 Task: Create a rule when the name or the description of a card starts with text .
Action: Mouse moved to (933, 77)
Screenshot: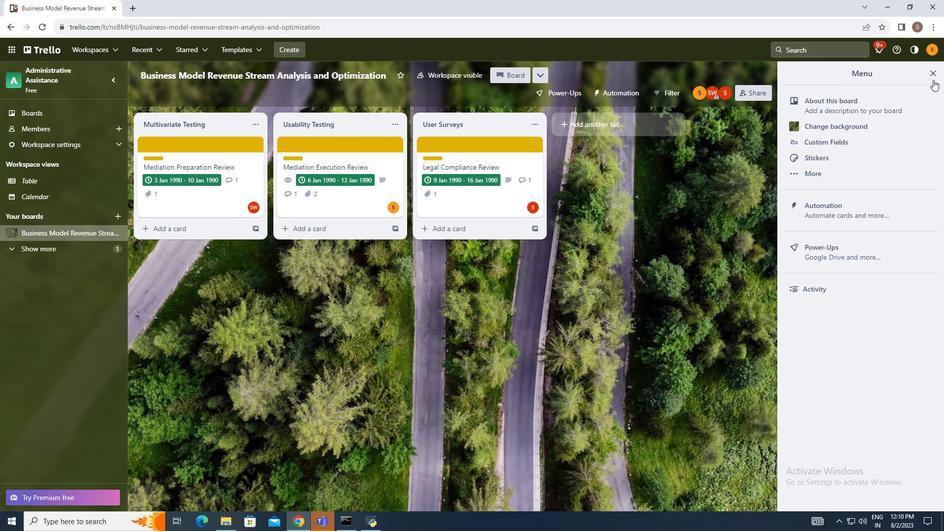 
Action: Mouse pressed left at (933, 77)
Screenshot: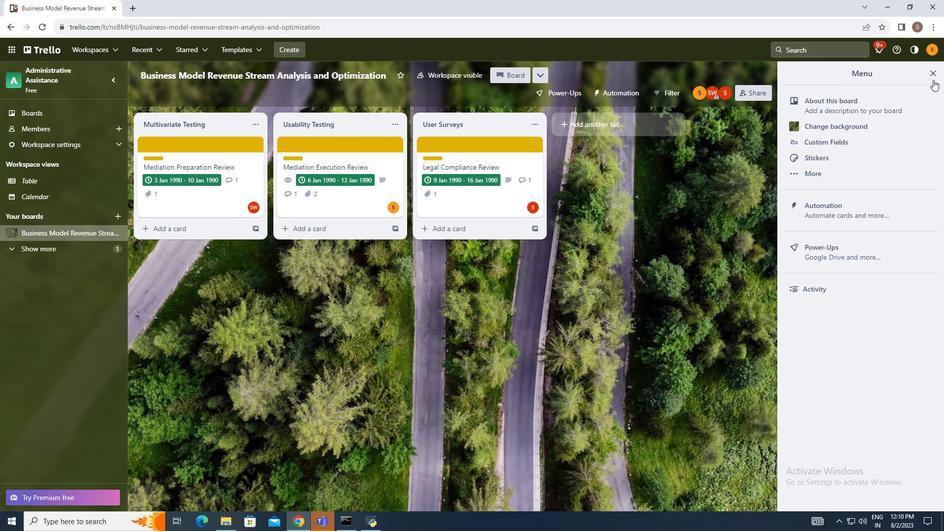 
Action: Mouse moved to (853, 202)
Screenshot: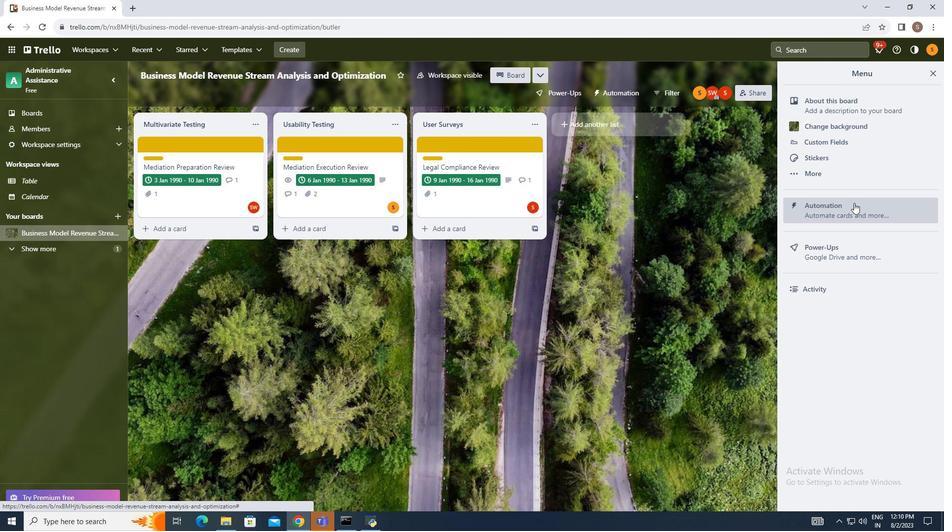 
Action: Mouse pressed left at (853, 202)
Screenshot: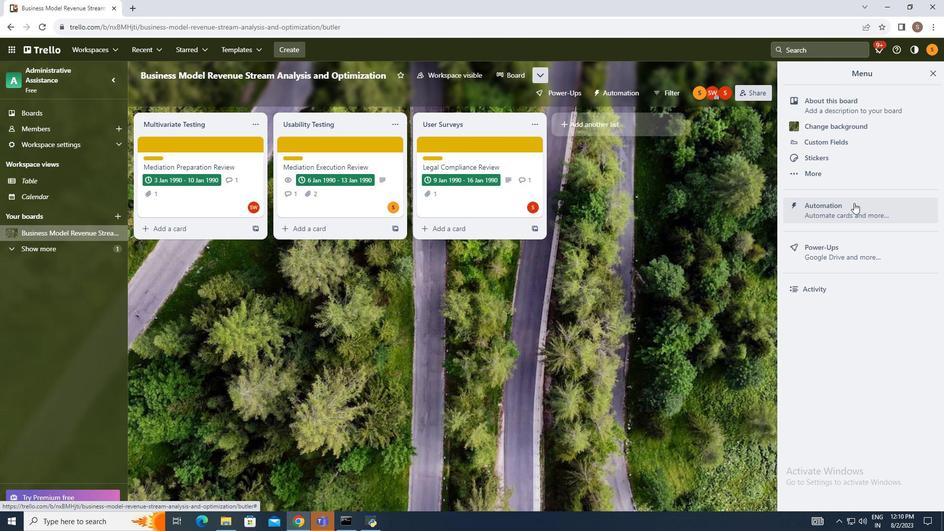 
Action: Mouse moved to (160, 177)
Screenshot: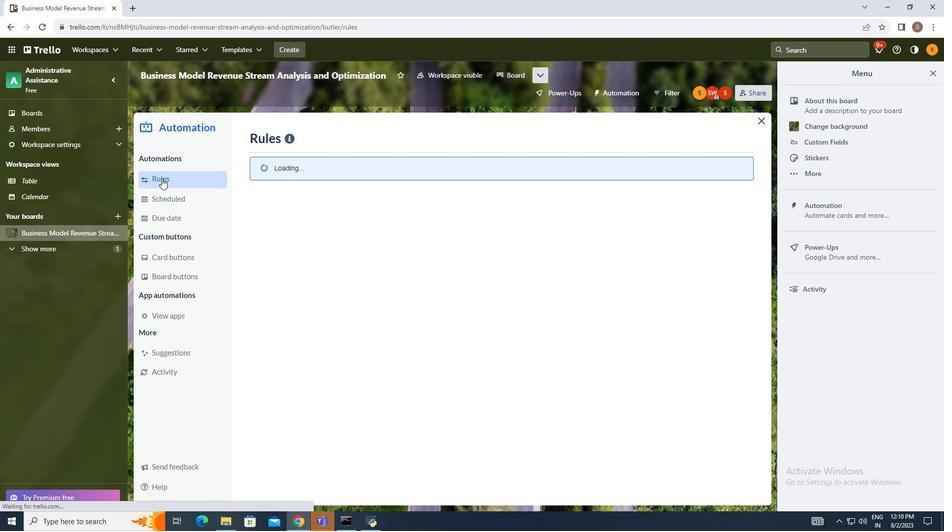 
Action: Mouse pressed left at (160, 177)
Screenshot: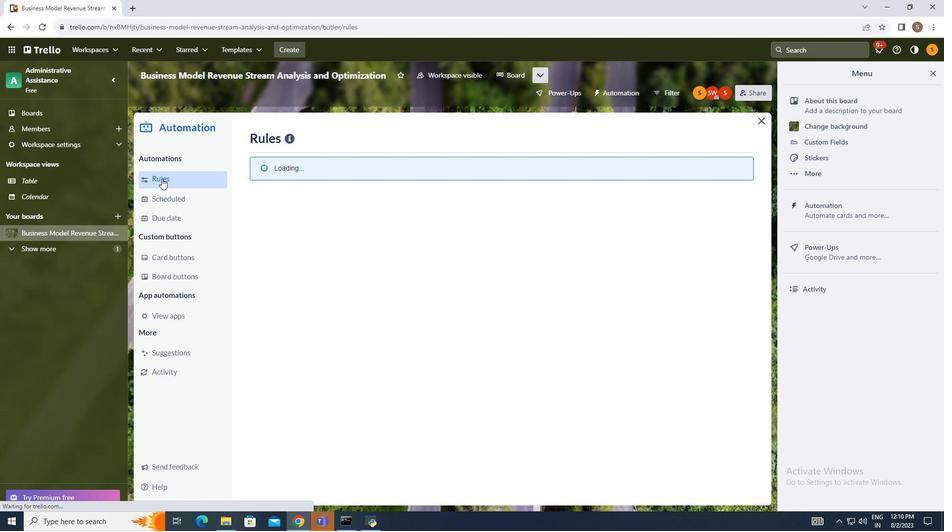 
Action: Mouse moved to (646, 138)
Screenshot: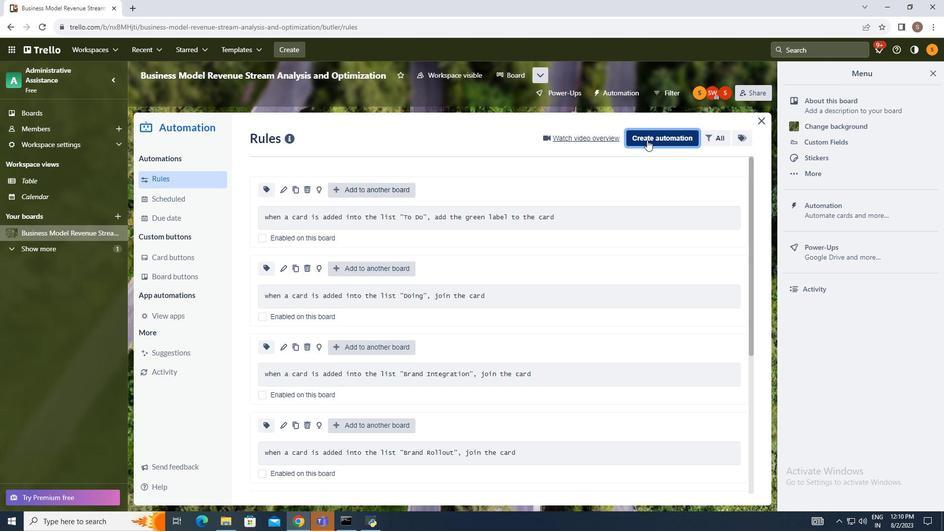 
Action: Mouse pressed left at (646, 138)
Screenshot: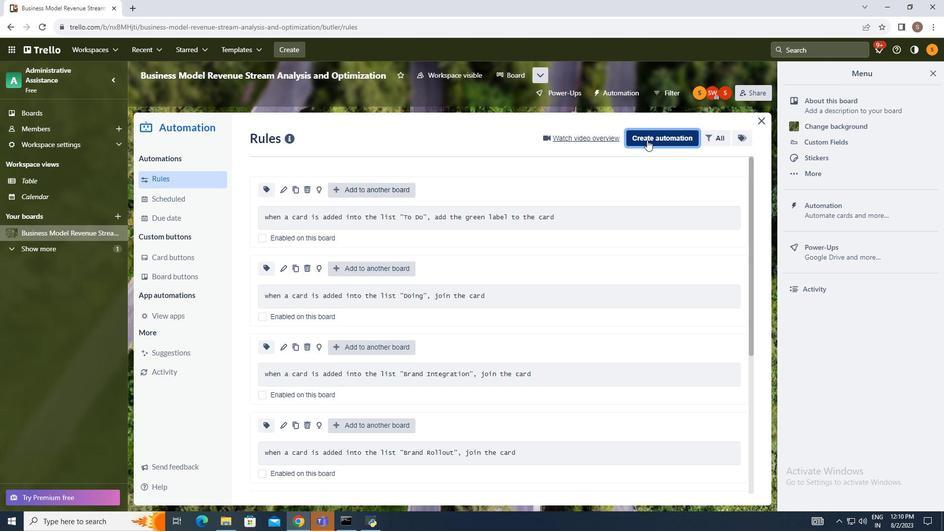 
Action: Mouse moved to (505, 232)
Screenshot: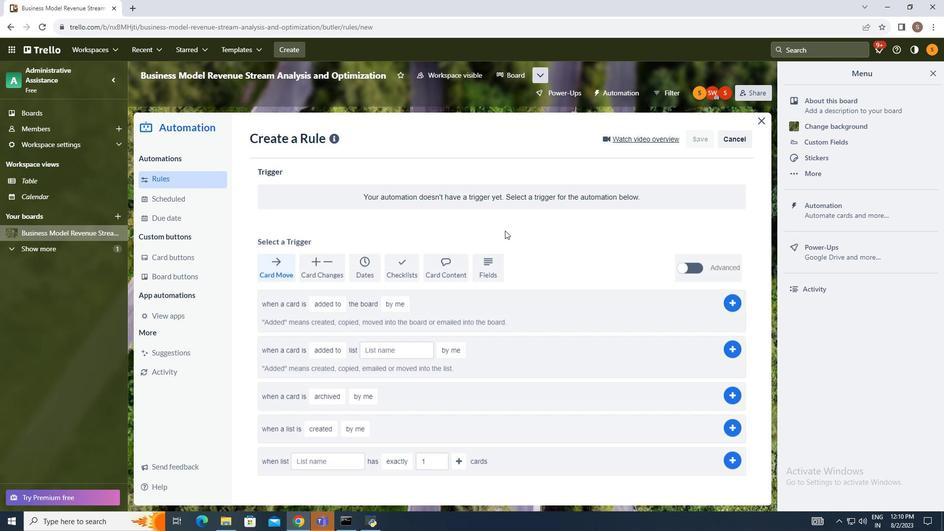
Action: Mouse pressed left at (505, 232)
Screenshot: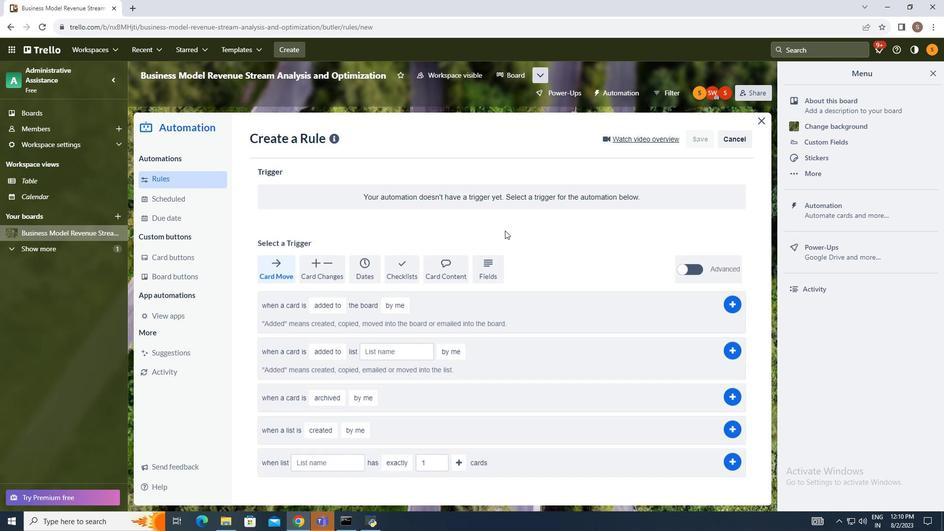 
Action: Mouse moved to (440, 263)
Screenshot: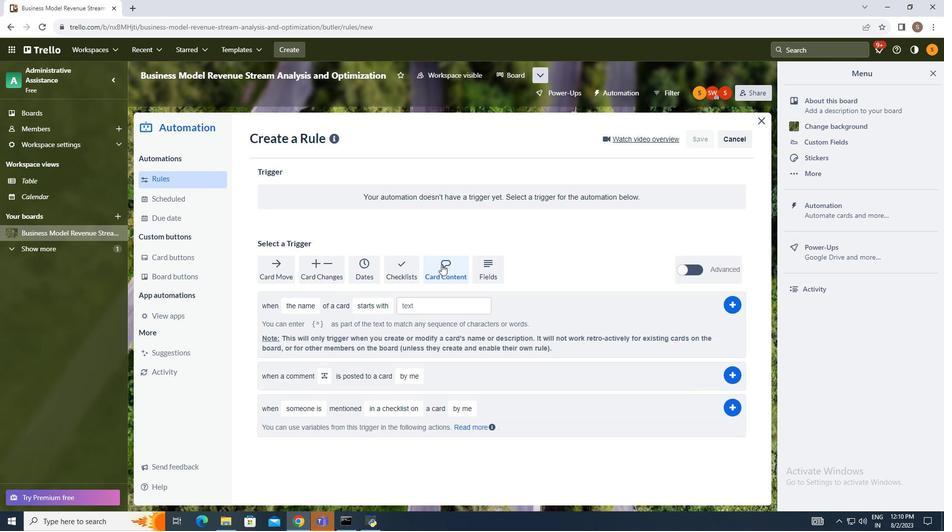 
Action: Mouse pressed left at (440, 263)
Screenshot: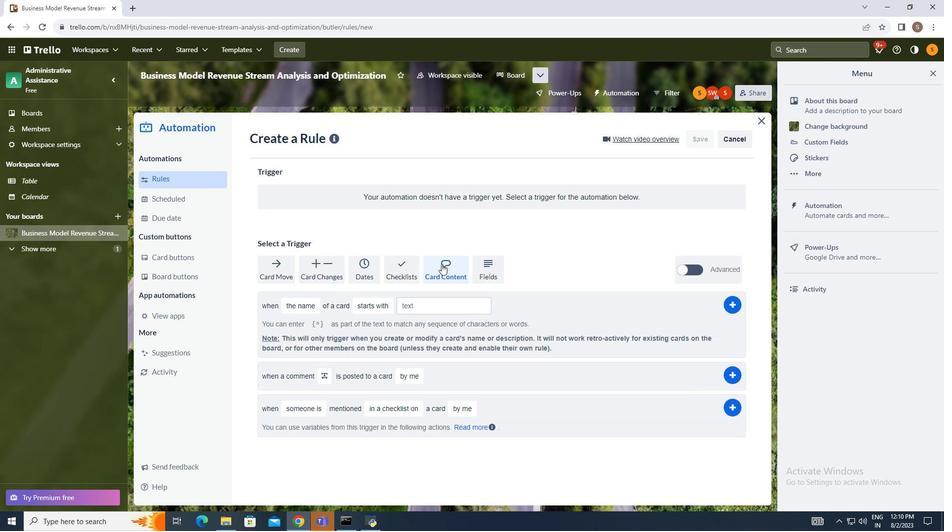 
Action: Mouse moved to (296, 307)
Screenshot: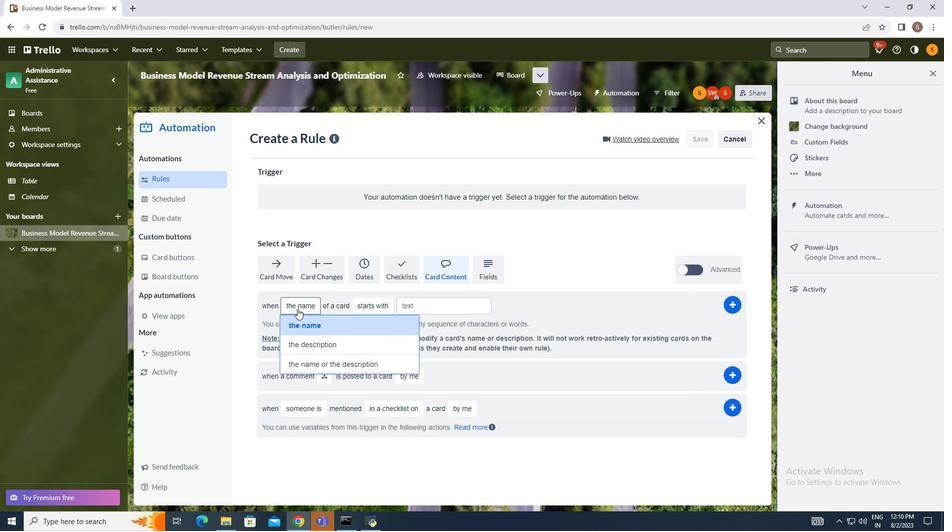 
Action: Mouse pressed left at (296, 307)
Screenshot: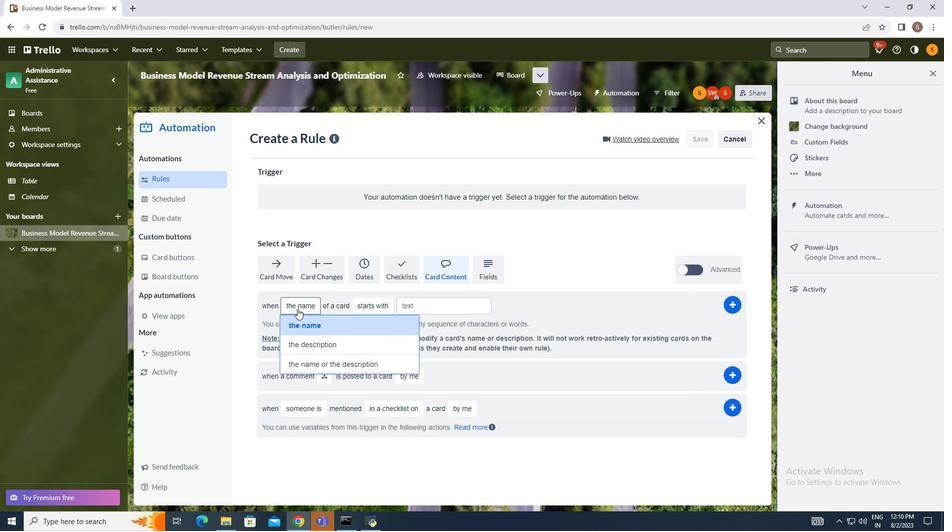 
Action: Mouse moved to (350, 361)
Screenshot: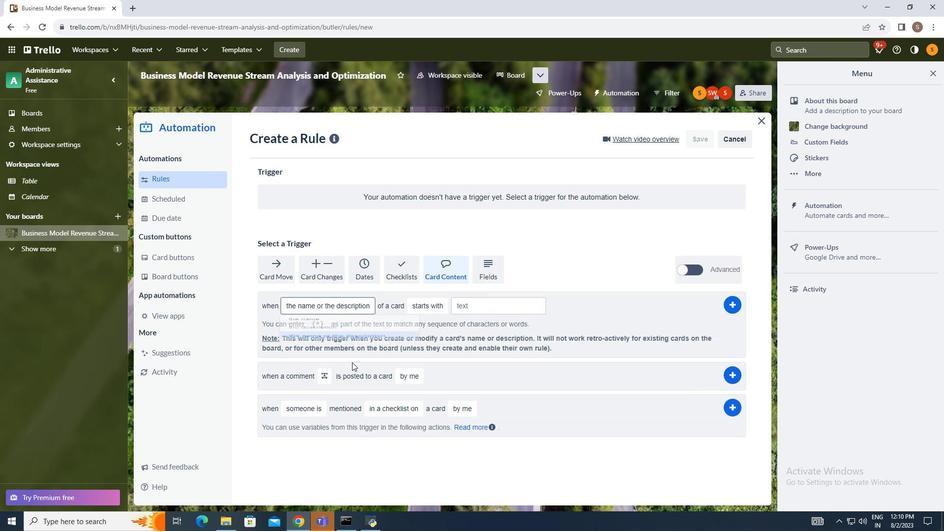 
Action: Mouse pressed left at (350, 361)
Screenshot: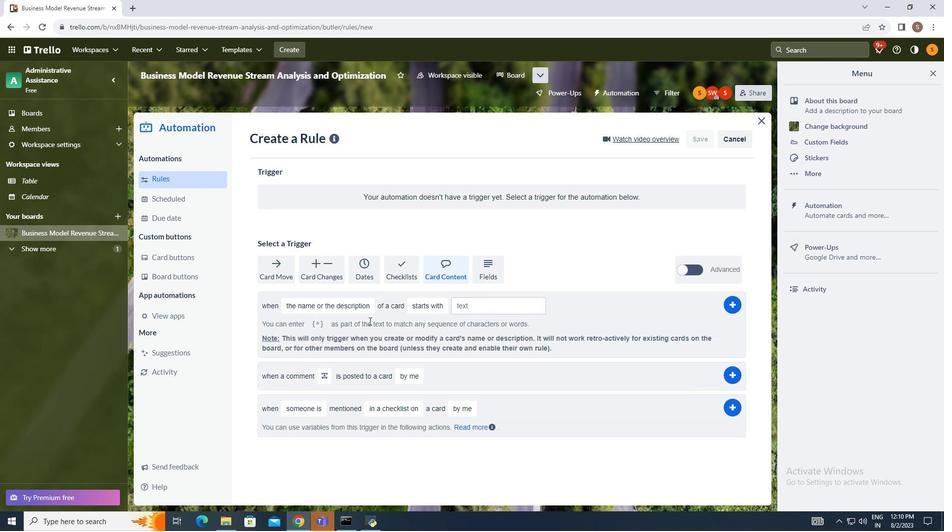 
Action: Mouse moved to (415, 305)
Screenshot: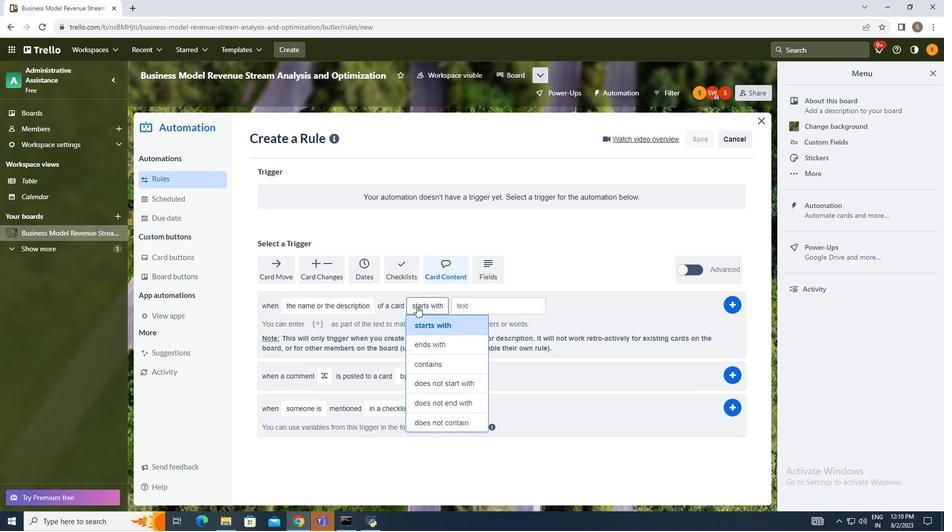
Action: Mouse pressed left at (415, 305)
Screenshot: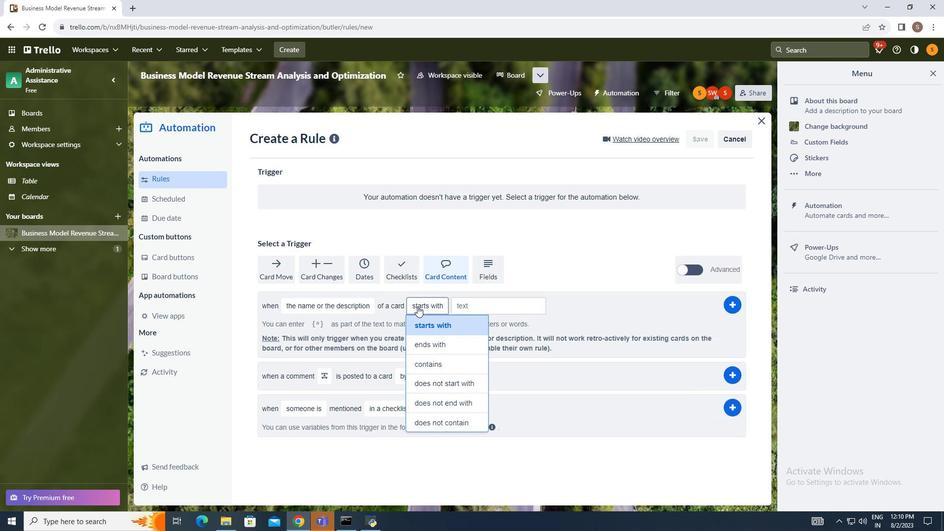 
Action: Mouse moved to (436, 323)
Screenshot: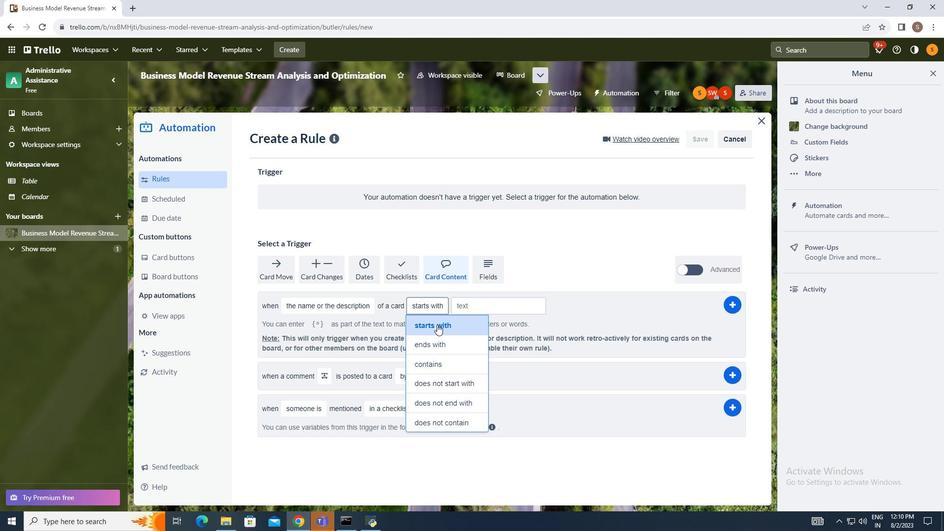 
Action: Mouse pressed left at (436, 323)
Screenshot: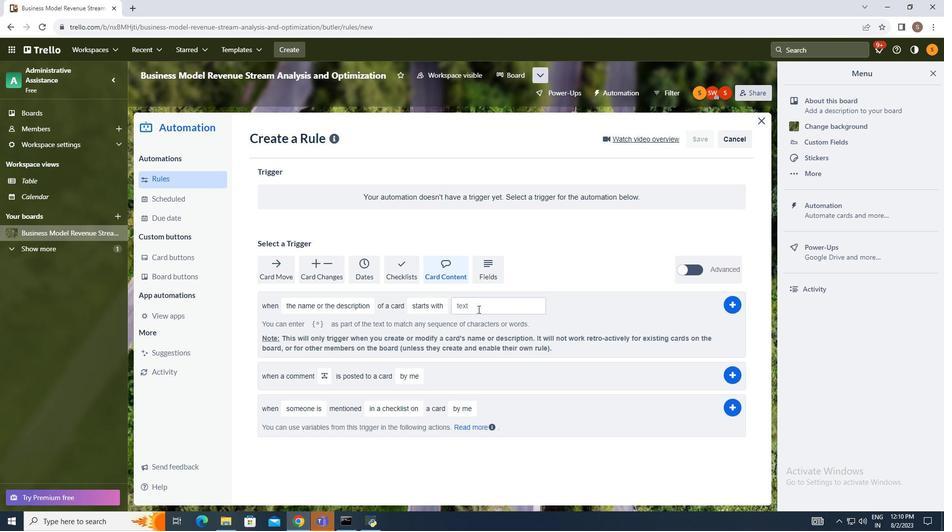 
Action: Mouse moved to (477, 304)
Screenshot: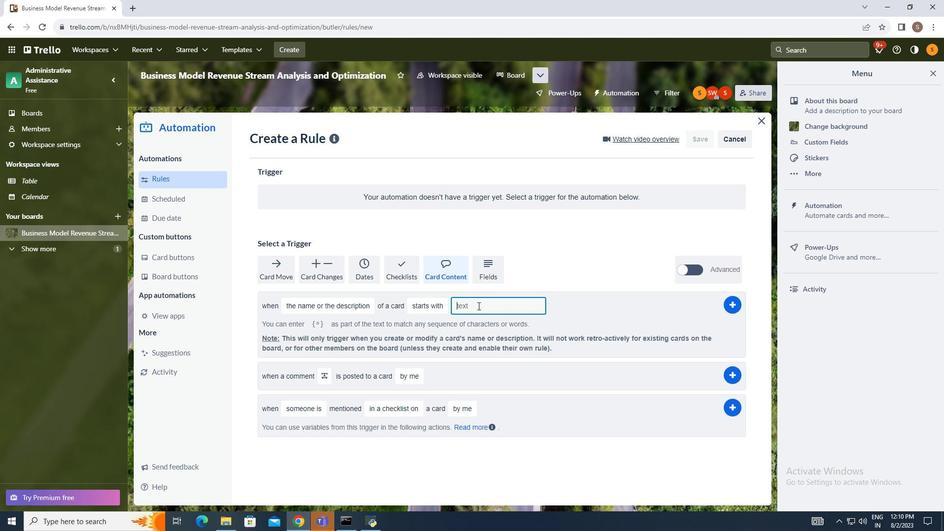 
Action: Mouse pressed left at (477, 304)
Screenshot: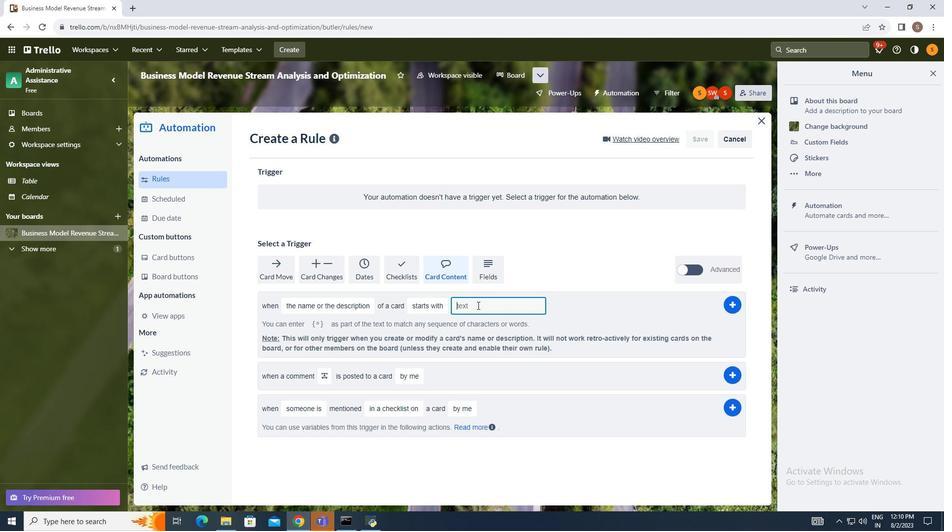 
Action: Mouse moved to (467, 304)
Screenshot: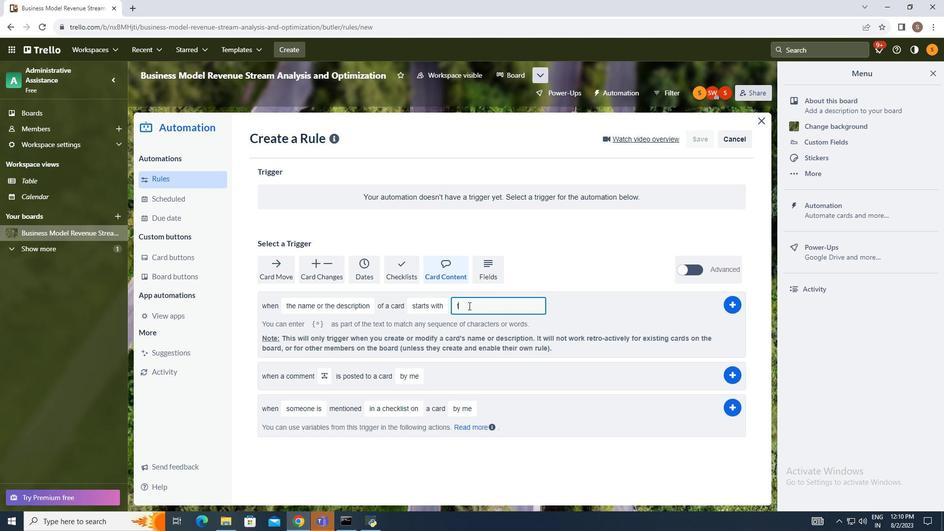 
Action: Key pressed text
Screenshot: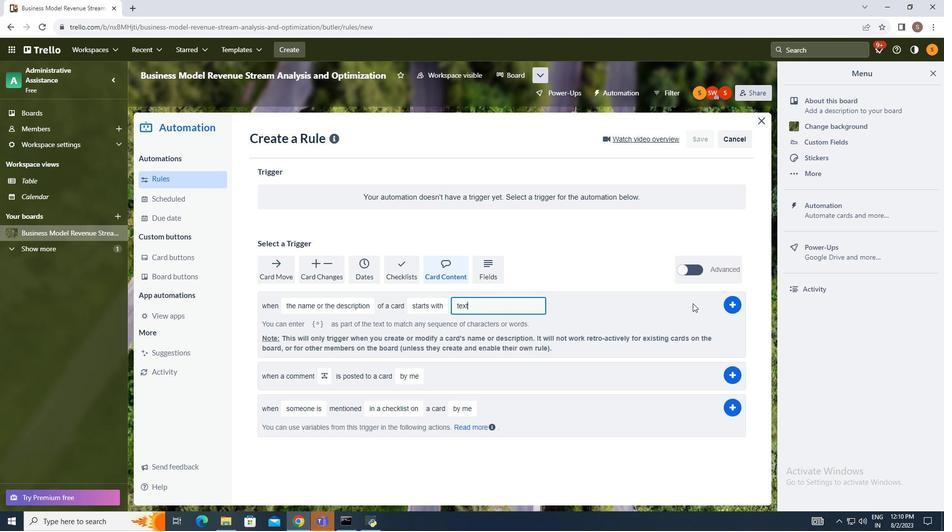 
Action: Mouse moved to (732, 301)
Screenshot: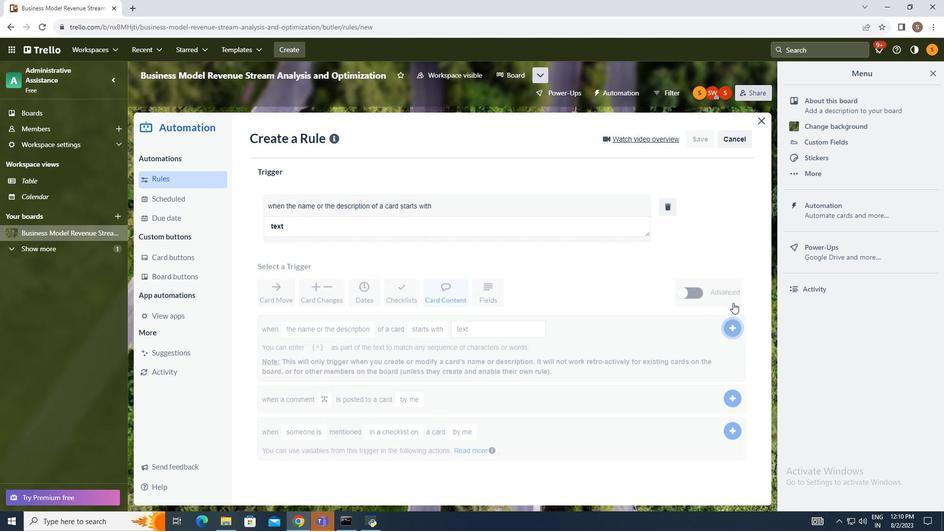 
Action: Mouse pressed left at (732, 301)
Screenshot: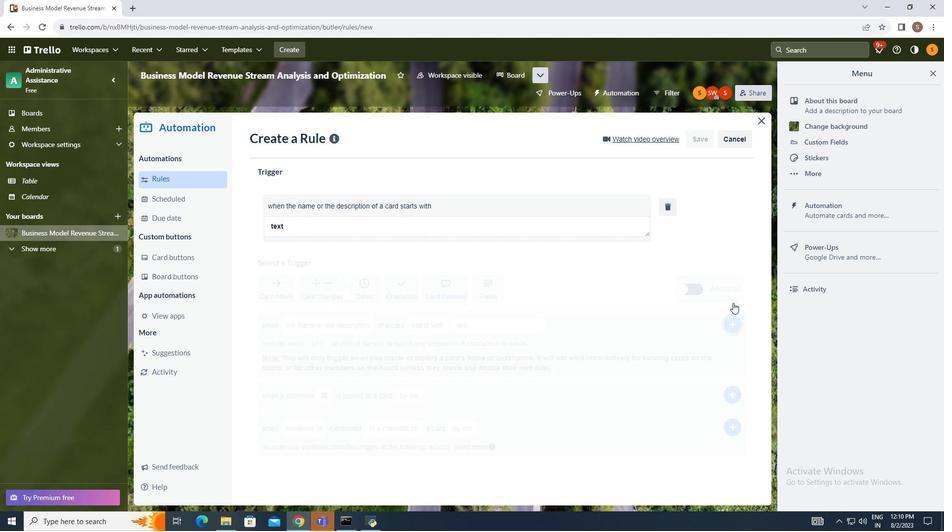
Action: Mouse moved to (706, 252)
Screenshot: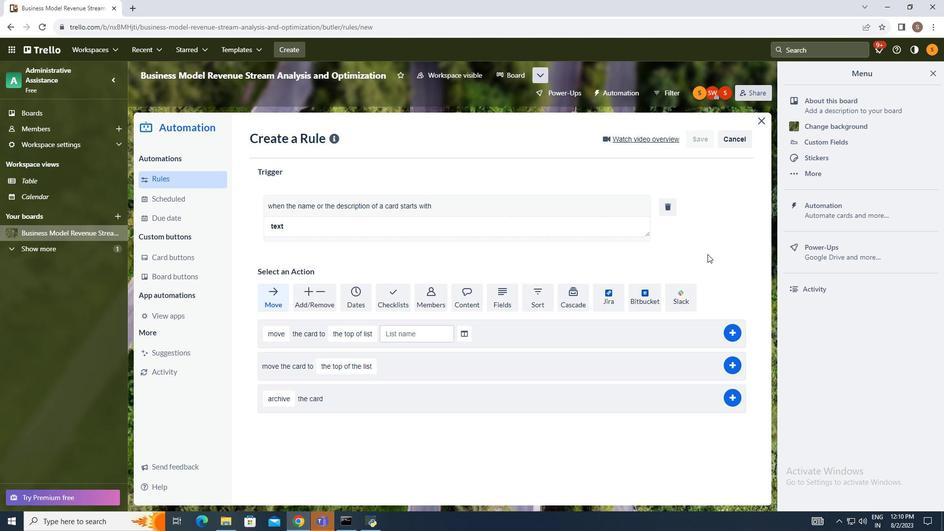 
